 Task: Open Card Card0000000387 in Board Board0000000097 in Workspace WS0000000033 in Trello. Add Member carxxstreet791@gmail.com to Card Card0000000387 in Board Board0000000097 in Workspace WS0000000033 in Trello. Add Orange Label titled Label0000000387 to Card Card0000000387 in Board Board0000000097 in Workspace WS0000000033 in Trello. Add Checklist CL0000000387 to Card Card0000000387 in Board Board0000000097 in Workspace WS0000000033 in Trello. Add Dates with Start Date as Jun 01 2023 and Due Date as Jun 30 2023 to Card Card0000000387 in Board Board0000000097 in Workspace WS0000000033 in Trello
Action: Mouse moved to (320, 442)
Screenshot: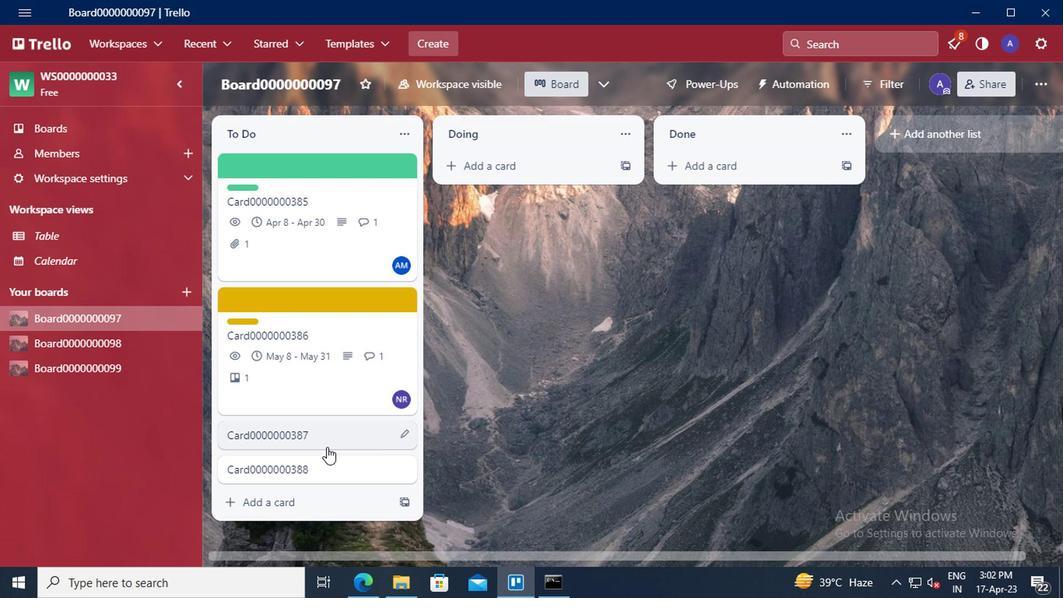 
Action: Mouse pressed left at (320, 442)
Screenshot: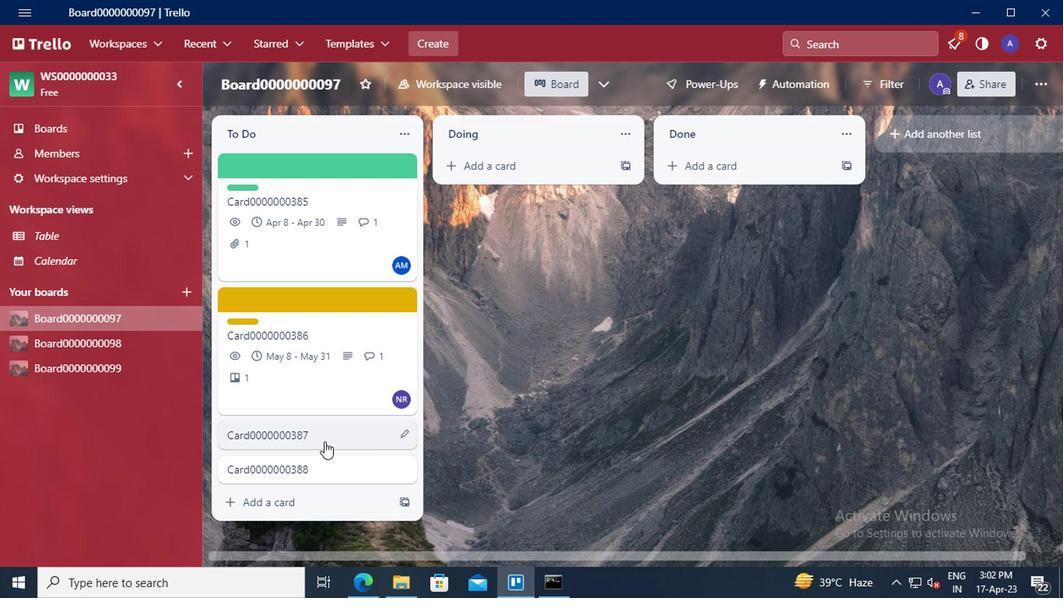 
Action: Mouse moved to (720, 136)
Screenshot: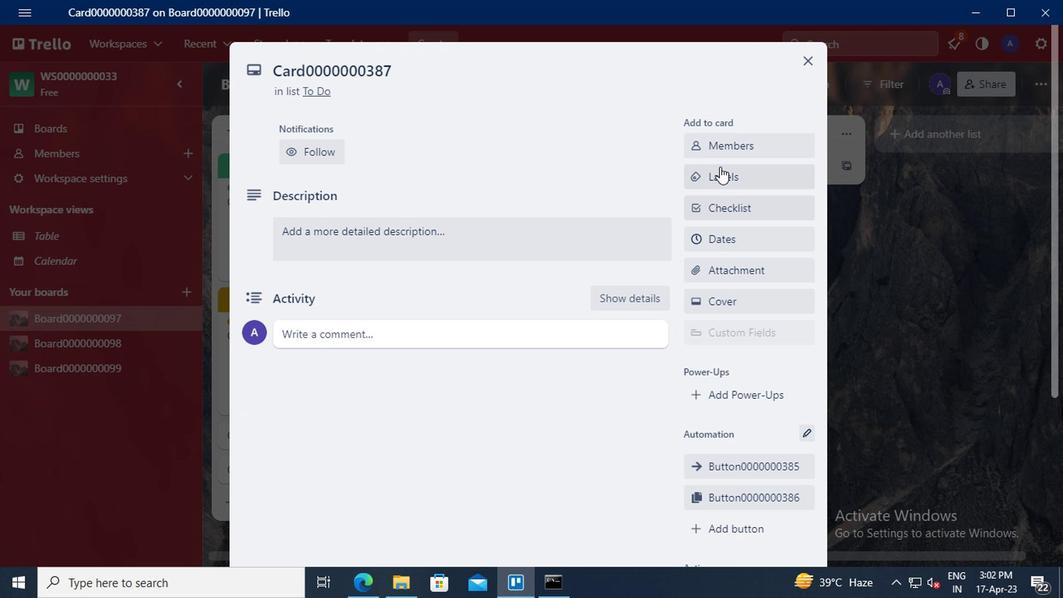 
Action: Mouse pressed left at (720, 136)
Screenshot: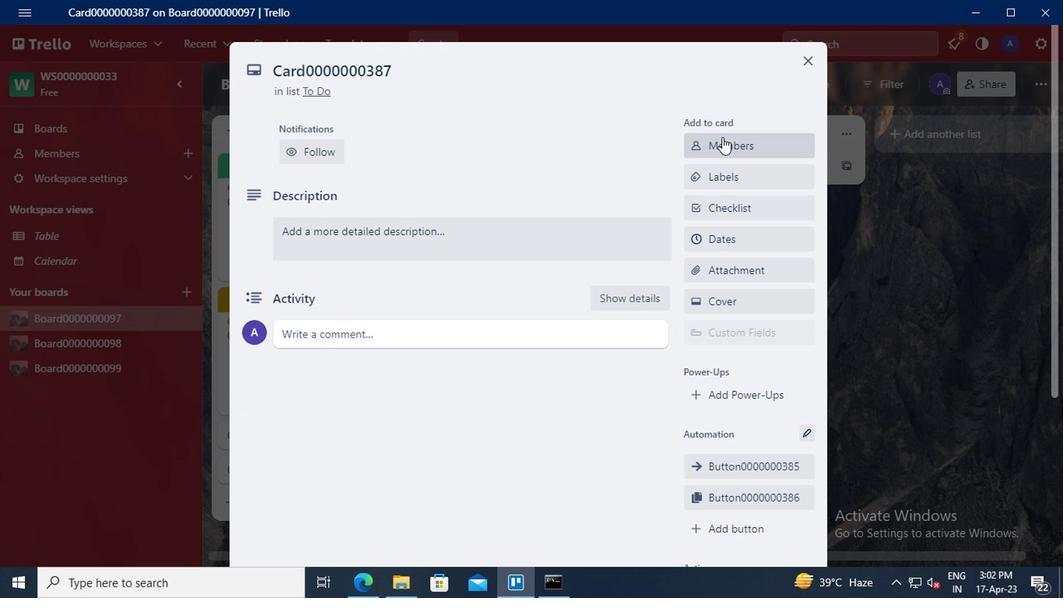 
Action: Mouse moved to (731, 214)
Screenshot: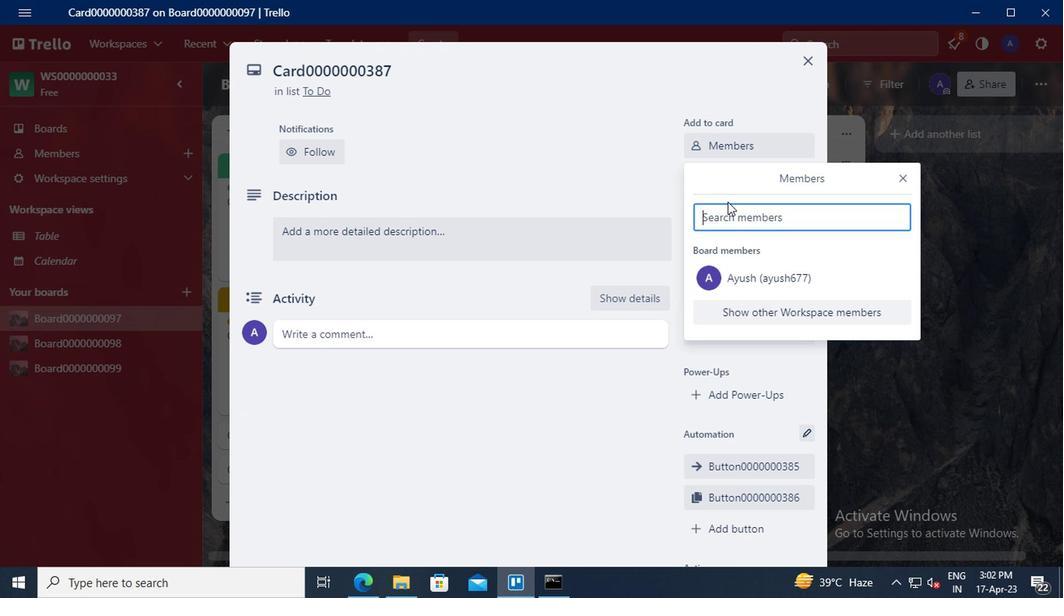 
Action: Mouse pressed left at (731, 214)
Screenshot: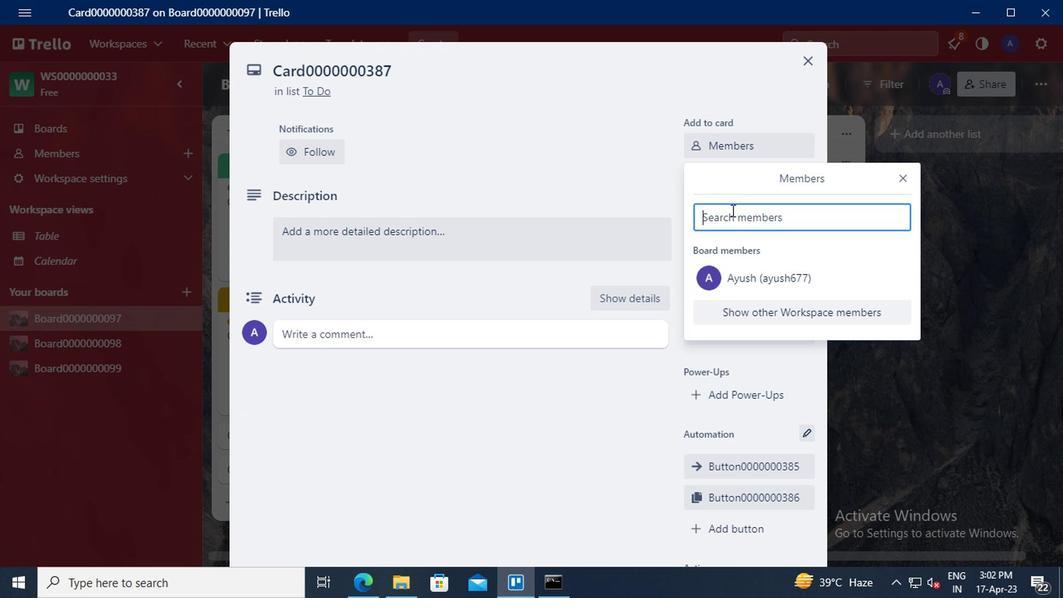 
Action: Key pressed carxxstreet791<Key.shift>@GMAIL.COM
Screenshot: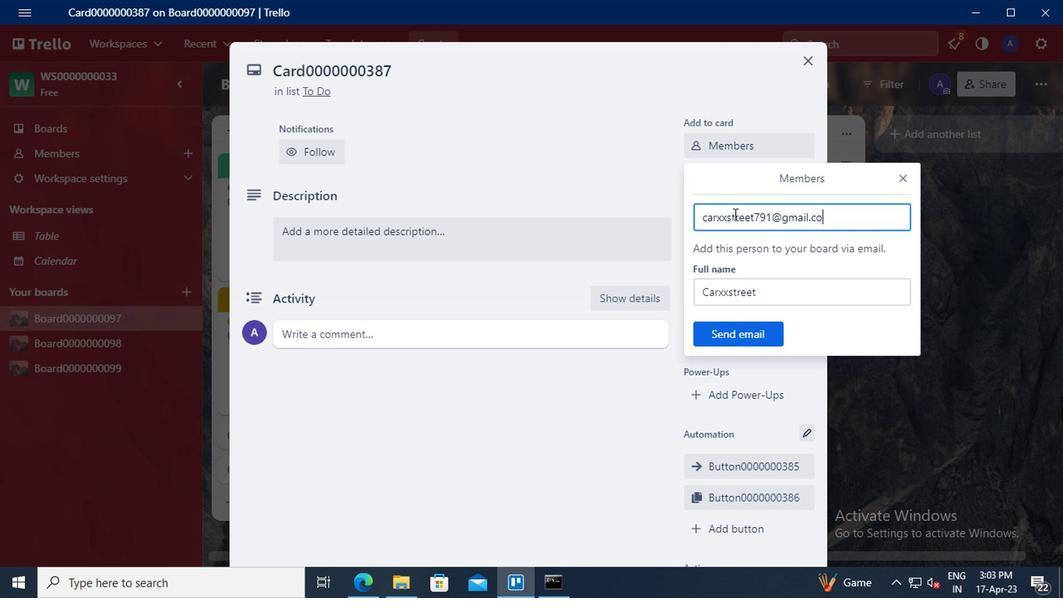 
Action: Mouse moved to (738, 331)
Screenshot: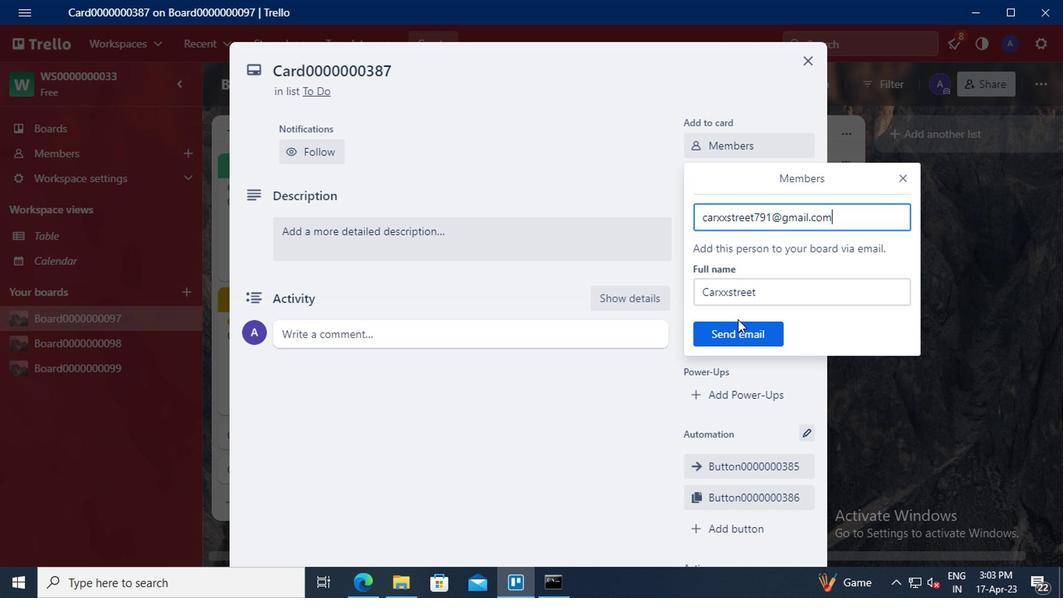 
Action: Mouse pressed left at (738, 331)
Screenshot: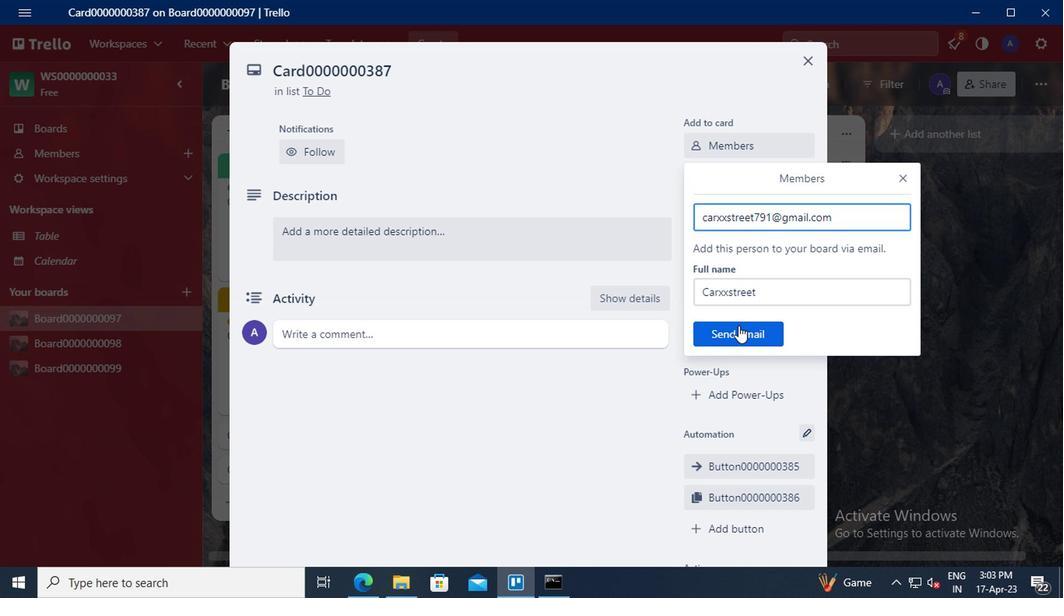 
Action: Mouse moved to (740, 178)
Screenshot: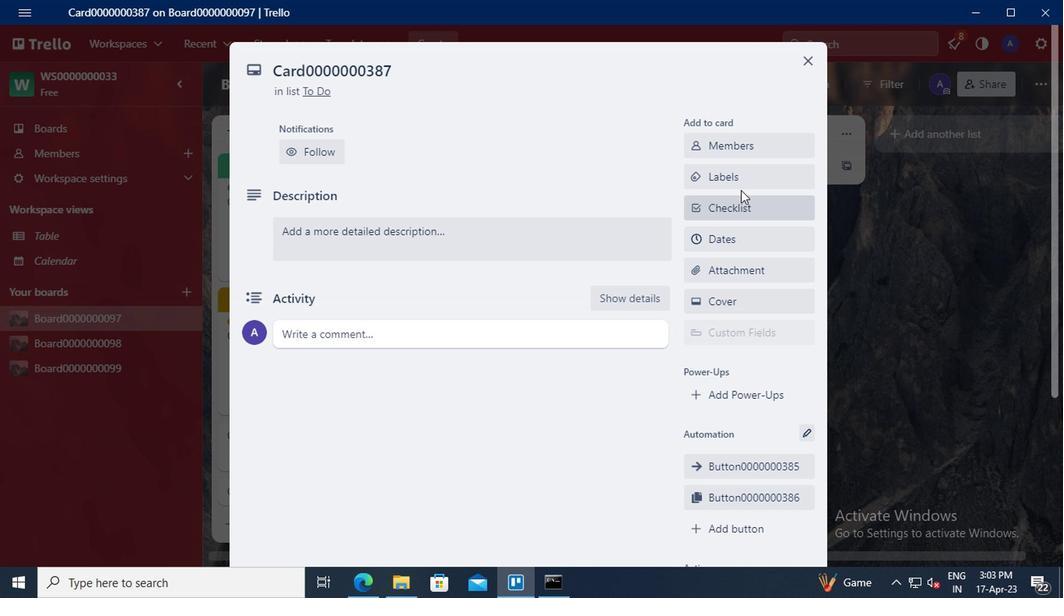 
Action: Mouse pressed left at (740, 178)
Screenshot: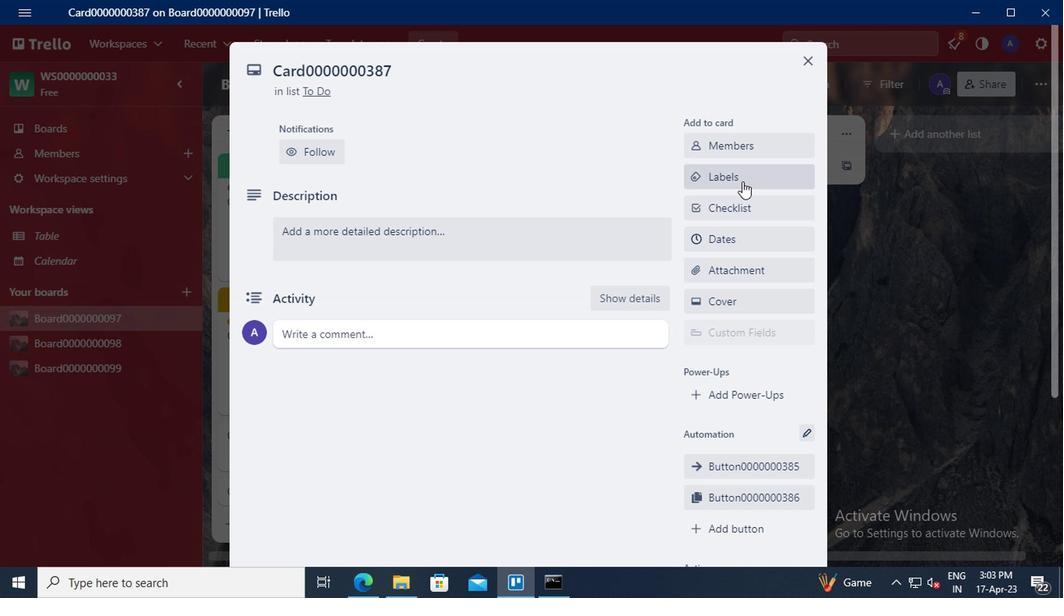 
Action: Mouse moved to (800, 410)
Screenshot: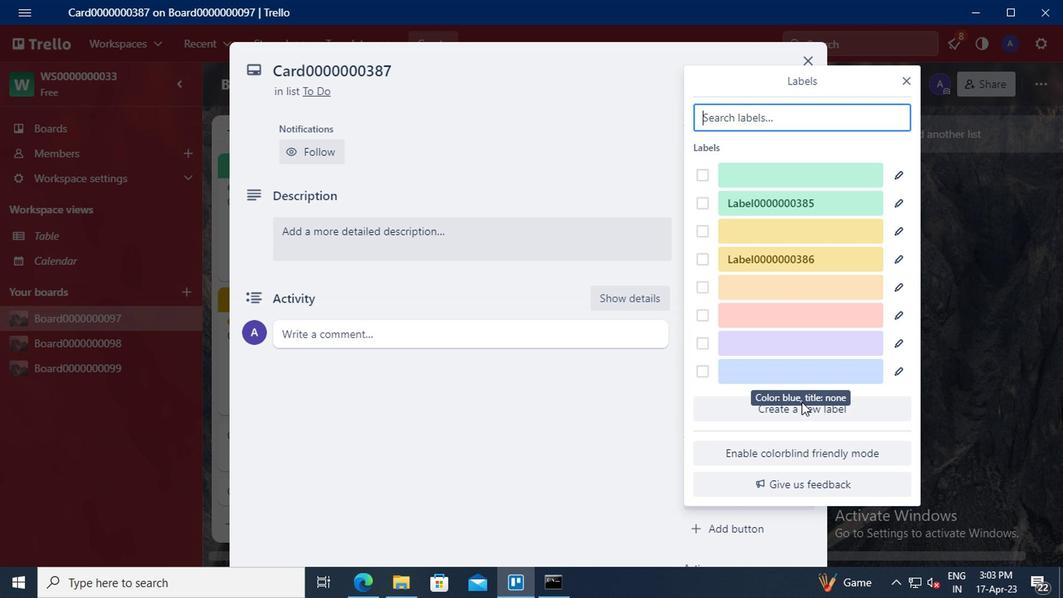 
Action: Mouse pressed left at (800, 410)
Screenshot: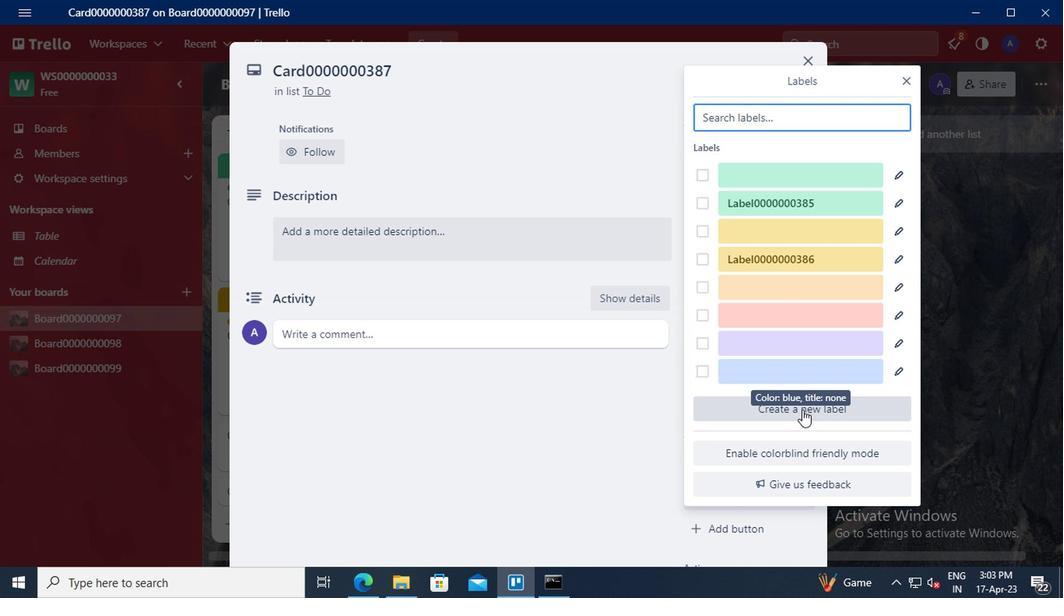 
Action: Mouse moved to (754, 226)
Screenshot: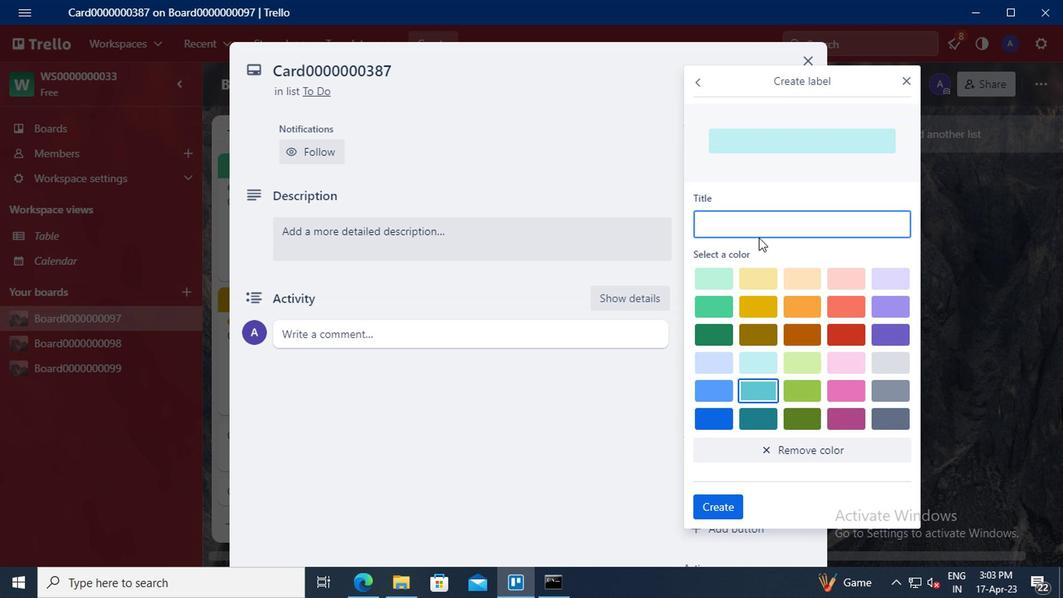 
Action: Mouse pressed left at (754, 226)
Screenshot: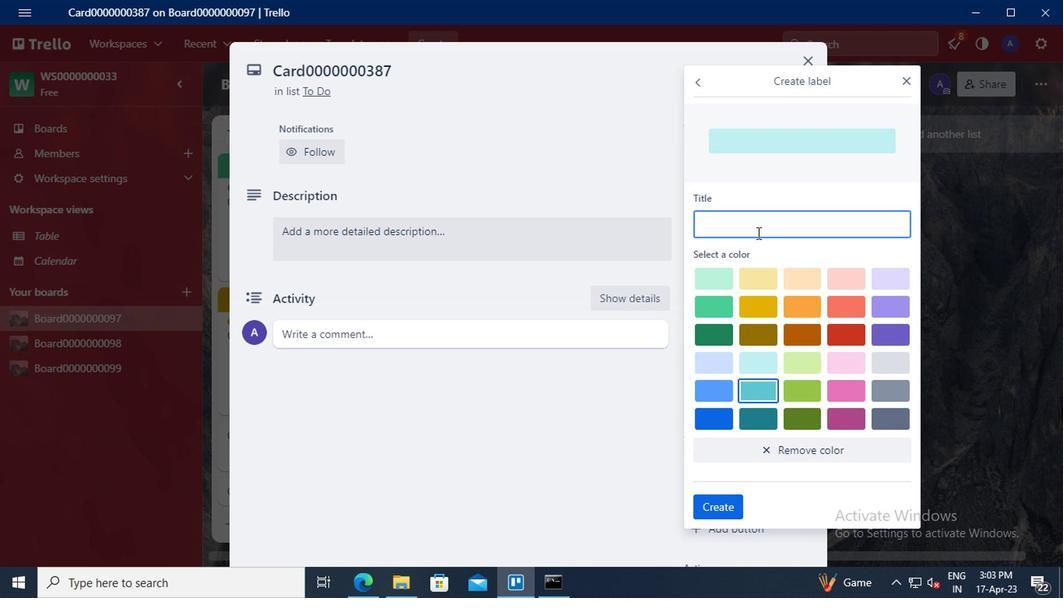 
Action: Key pressed <Key.shift>LABEL0000000387
Screenshot: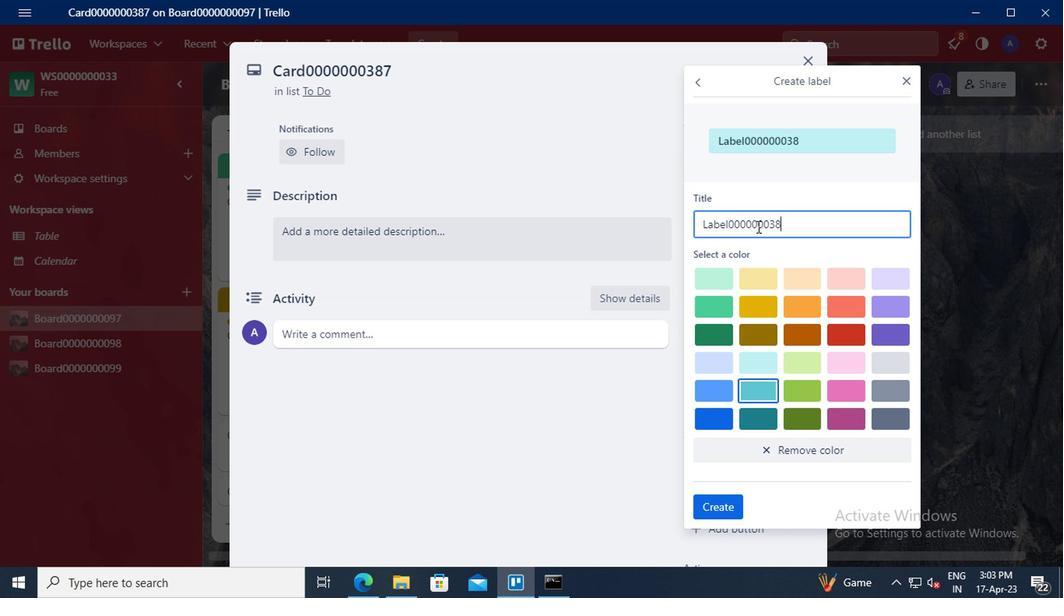 
Action: Mouse moved to (804, 305)
Screenshot: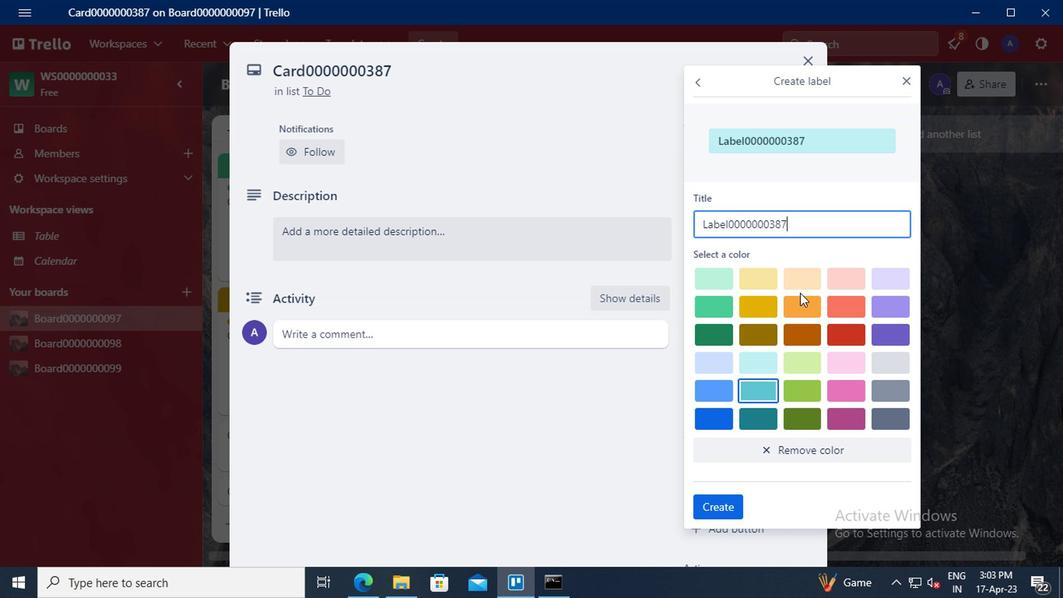 
Action: Mouse pressed left at (804, 305)
Screenshot: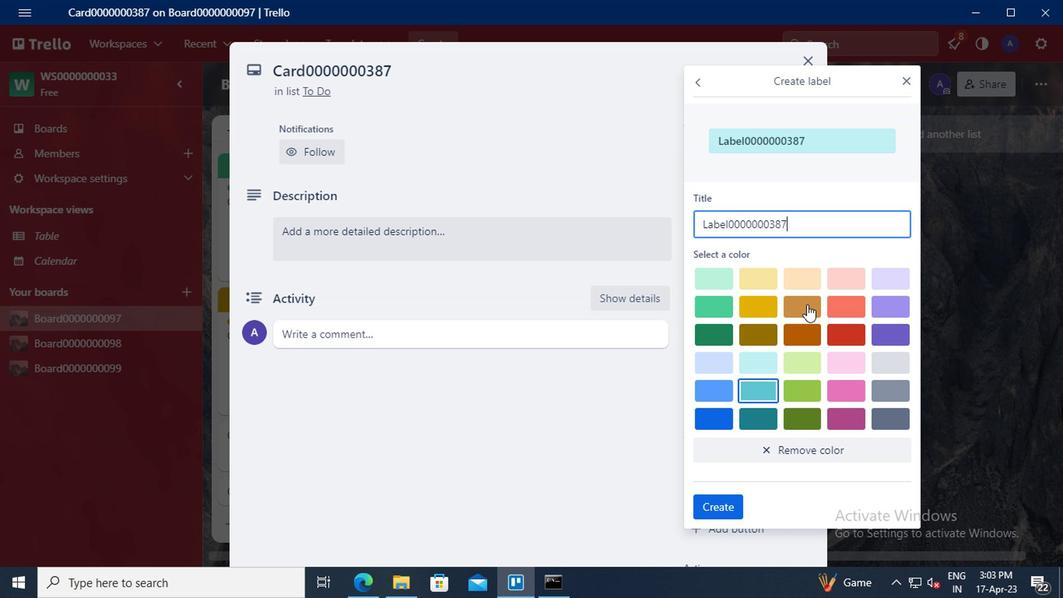 
Action: Mouse moved to (722, 506)
Screenshot: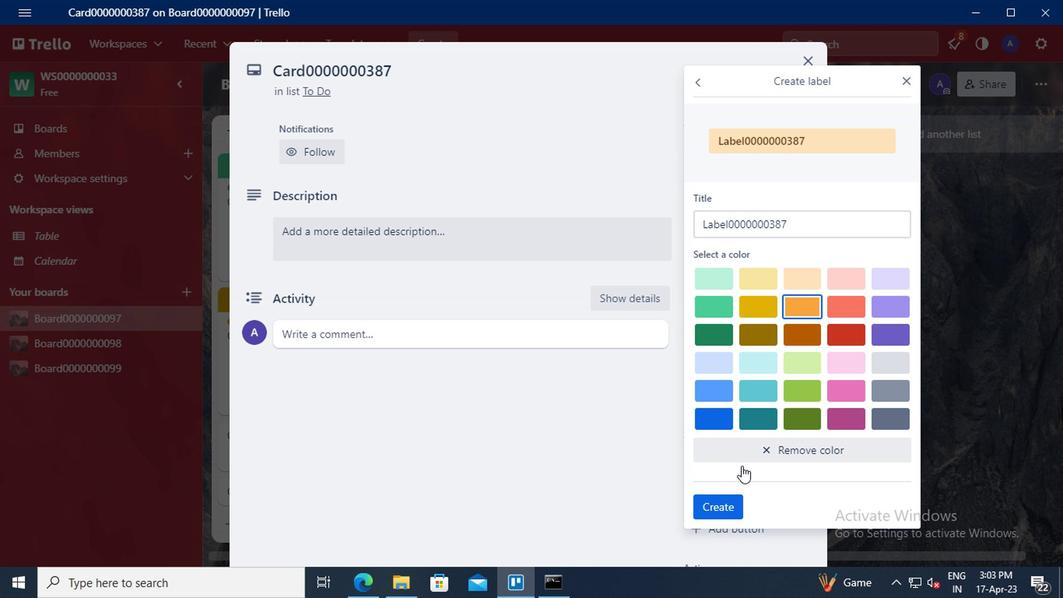 
Action: Mouse pressed left at (722, 506)
Screenshot: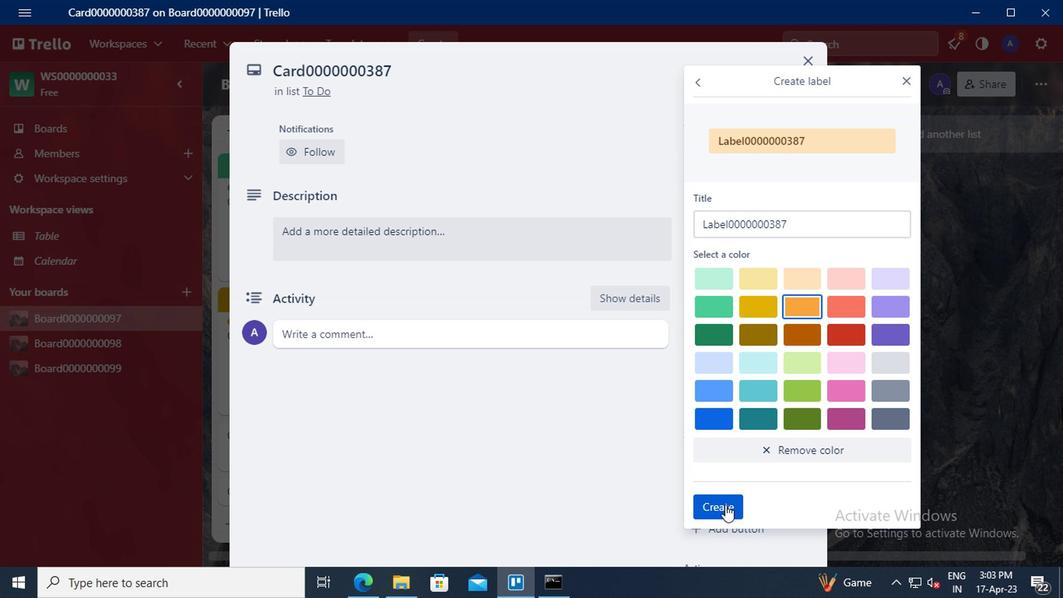 
Action: Mouse moved to (905, 83)
Screenshot: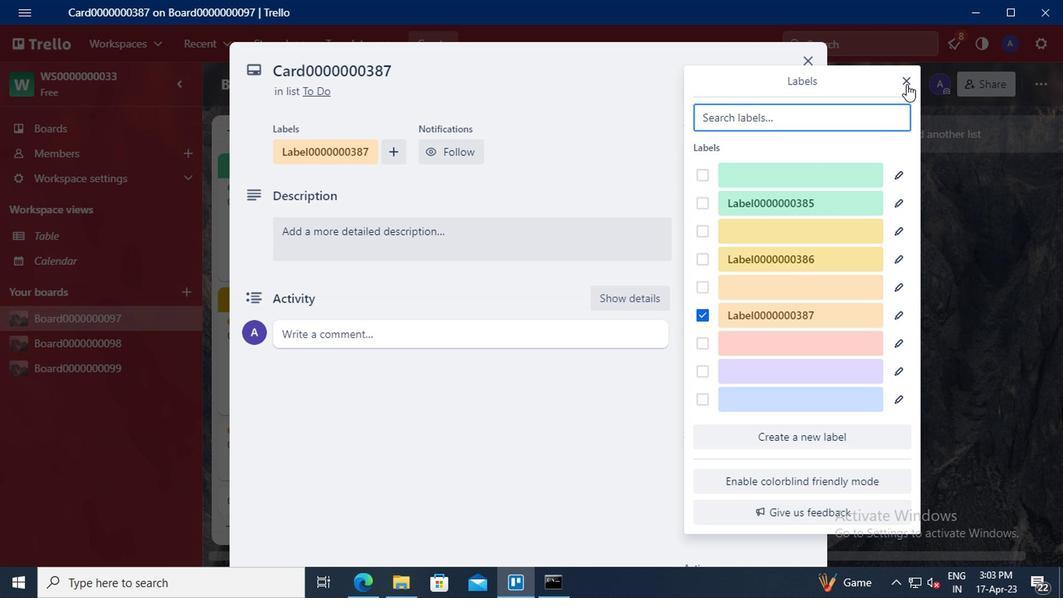 
Action: Mouse pressed left at (905, 83)
Screenshot: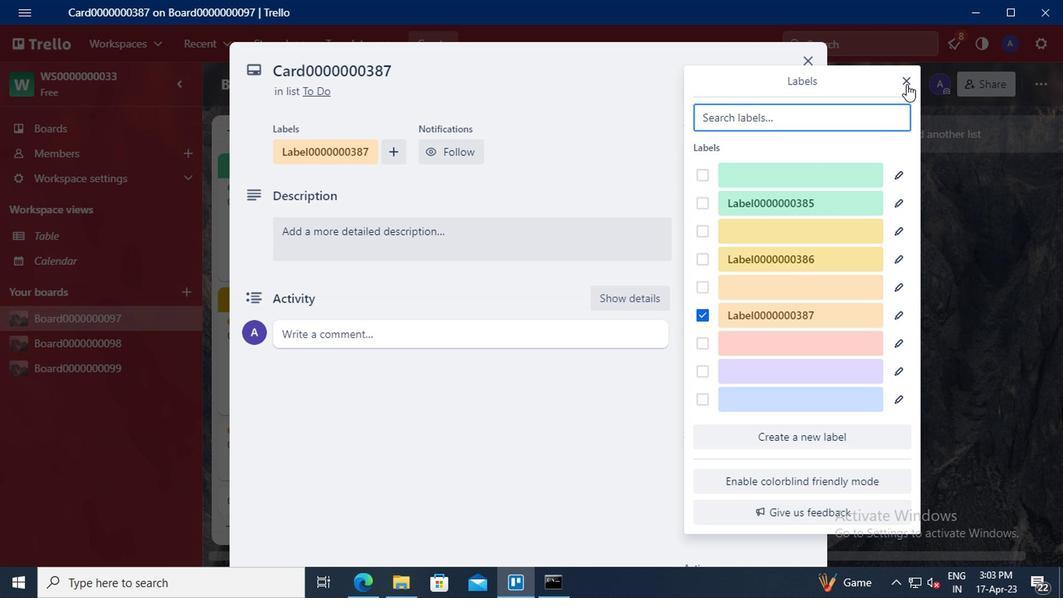 
Action: Mouse moved to (762, 203)
Screenshot: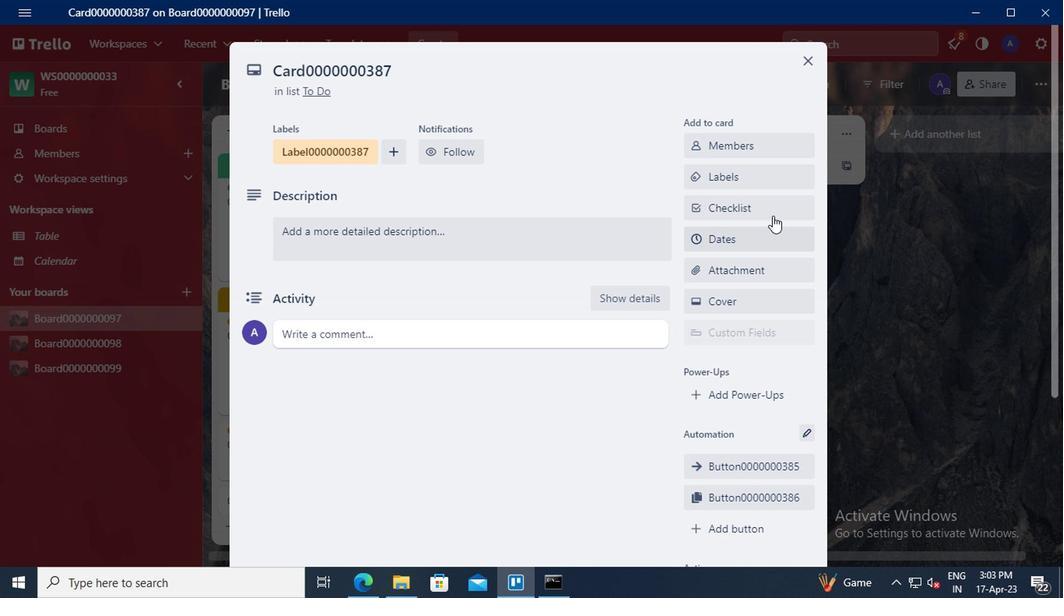 
Action: Mouse pressed left at (762, 203)
Screenshot: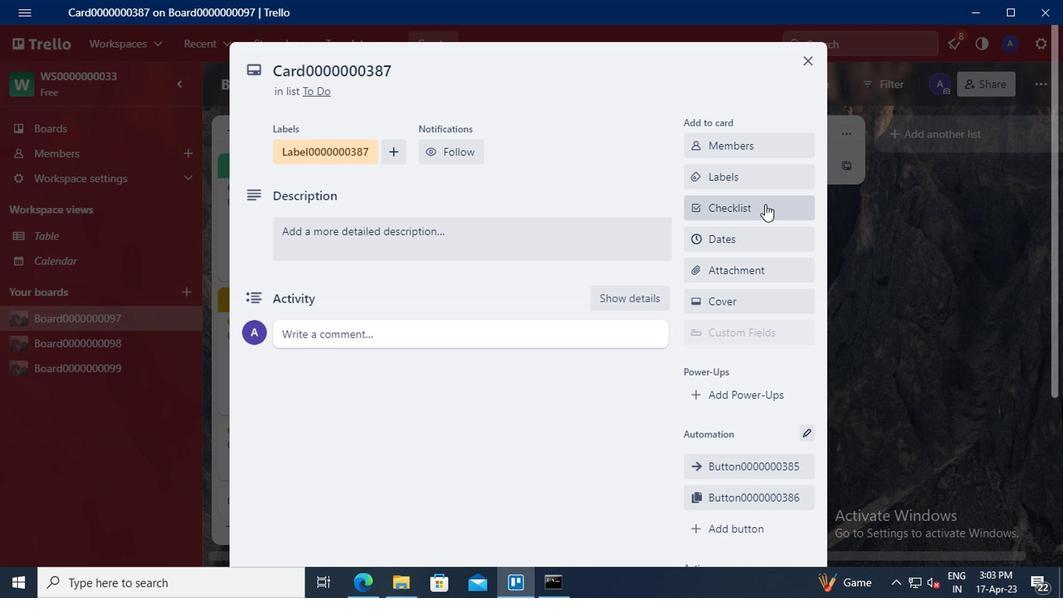 
Action: Key pressed <Key.delete><Key.shift>CL0000000387
Screenshot: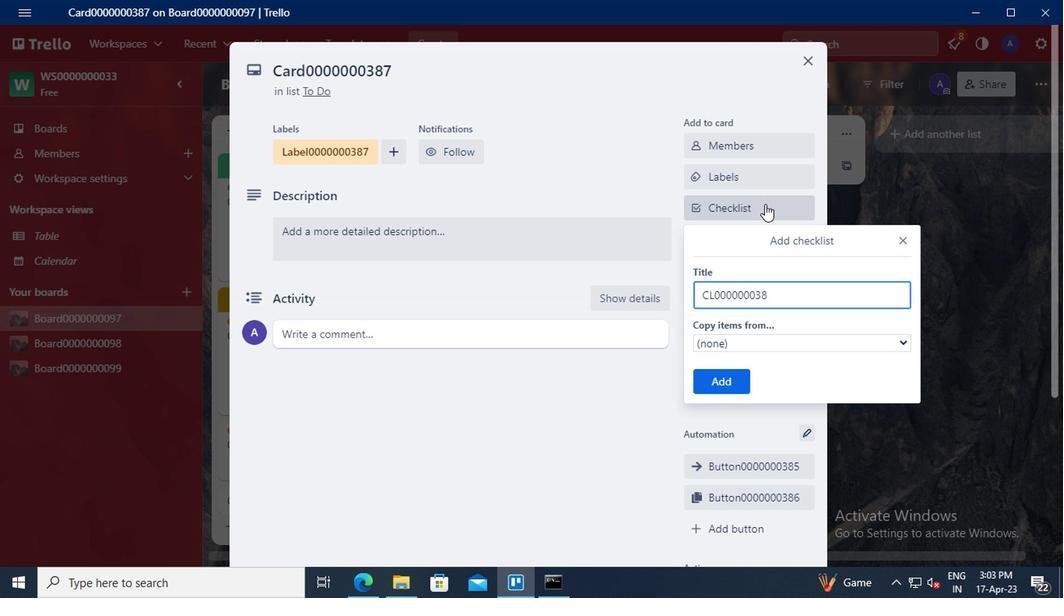 
Action: Mouse moved to (729, 375)
Screenshot: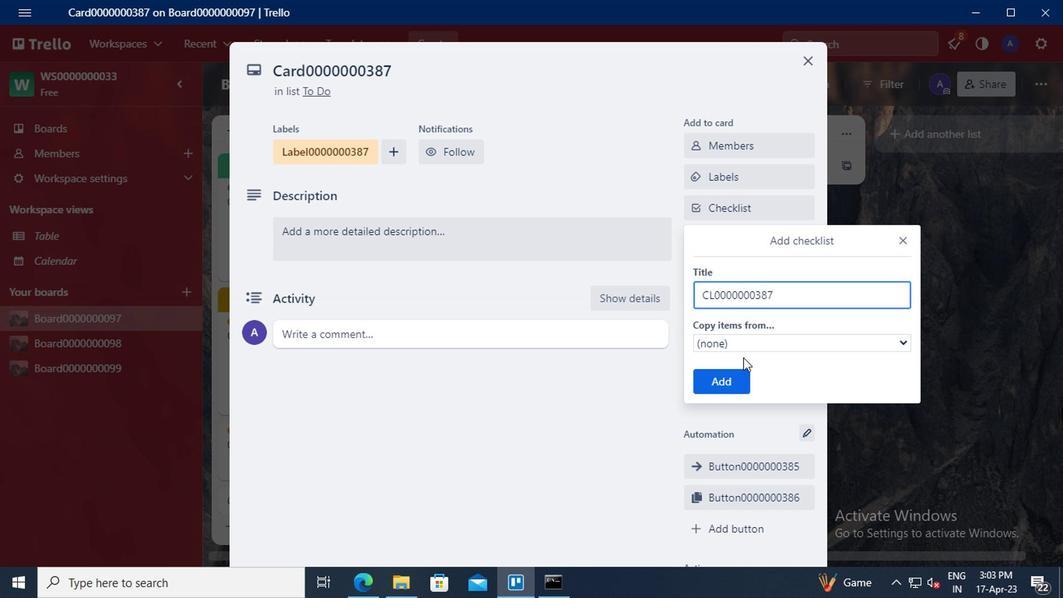 
Action: Mouse pressed left at (729, 375)
Screenshot: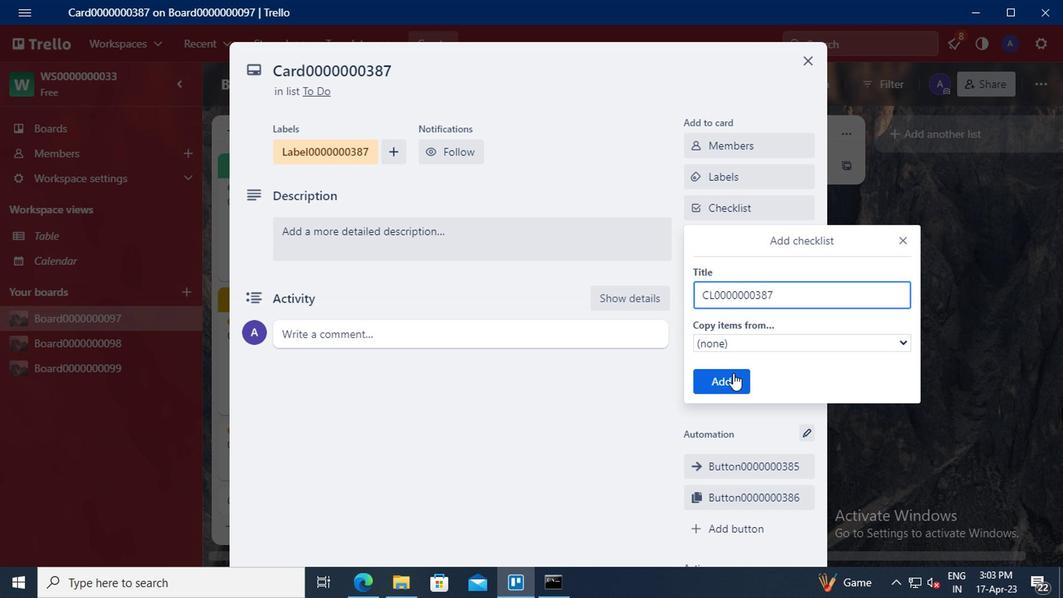 
Action: Mouse moved to (737, 234)
Screenshot: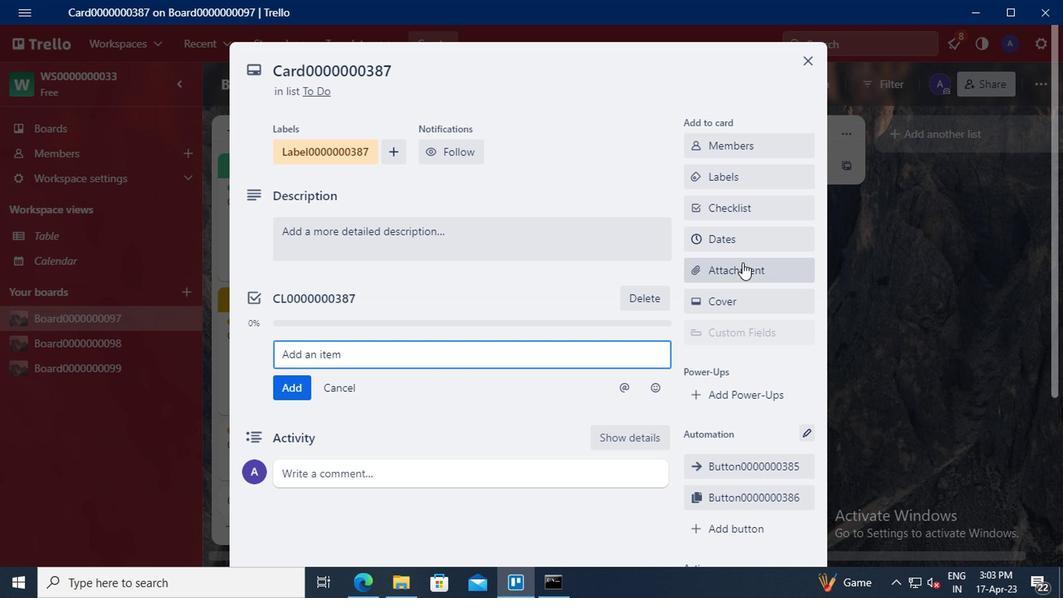
Action: Mouse pressed left at (737, 234)
Screenshot: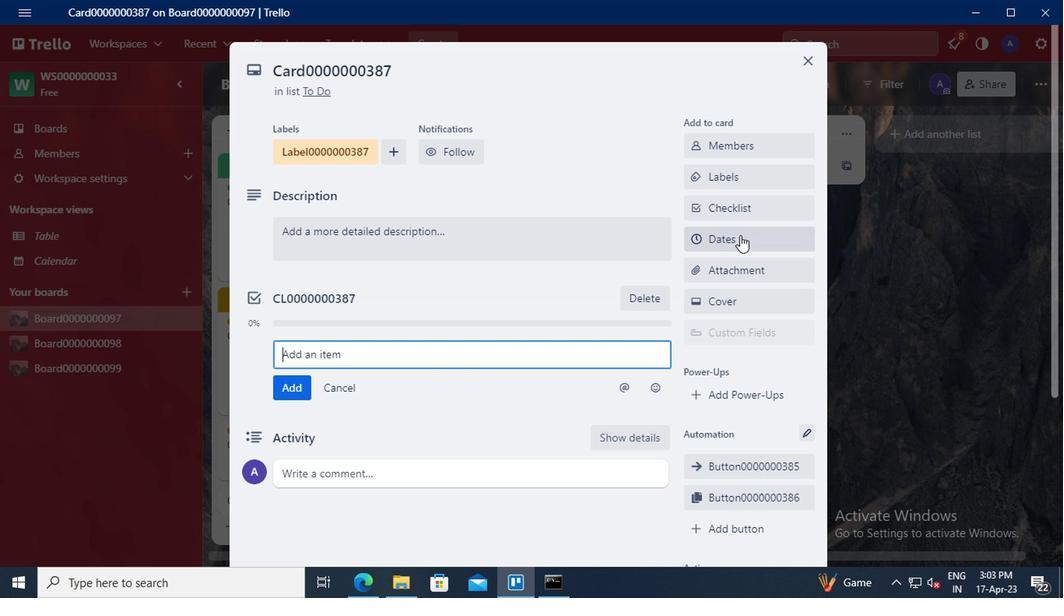 
Action: Mouse moved to (699, 360)
Screenshot: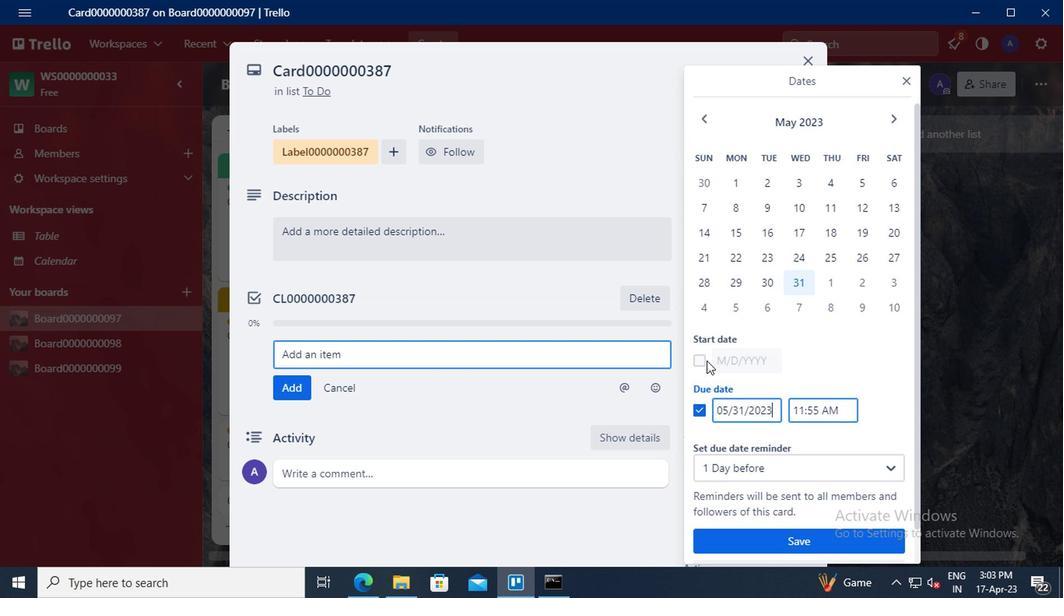
Action: Mouse pressed left at (699, 360)
Screenshot: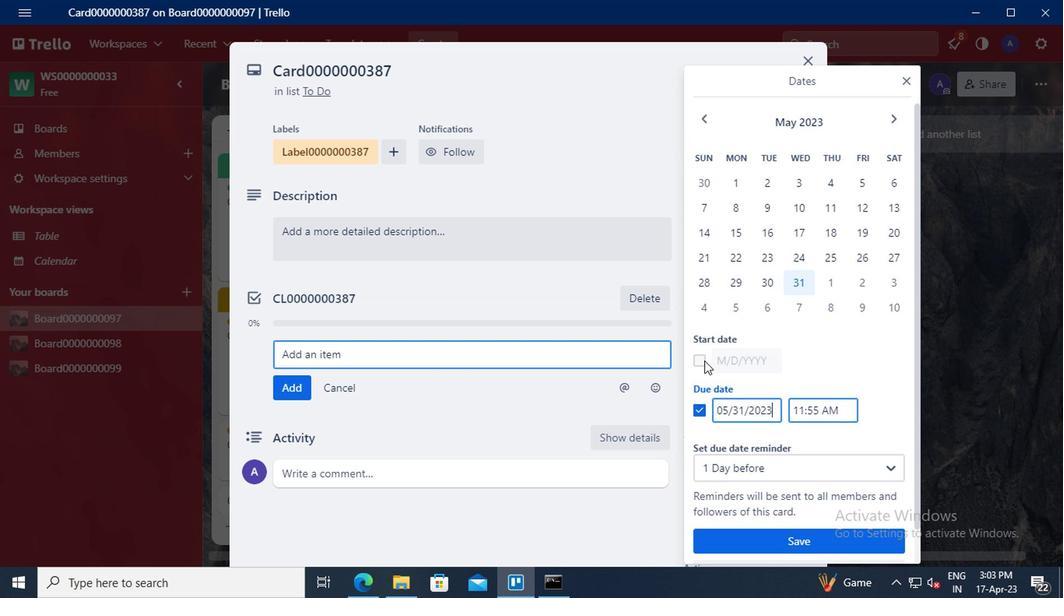 
Action: Mouse moved to (739, 360)
Screenshot: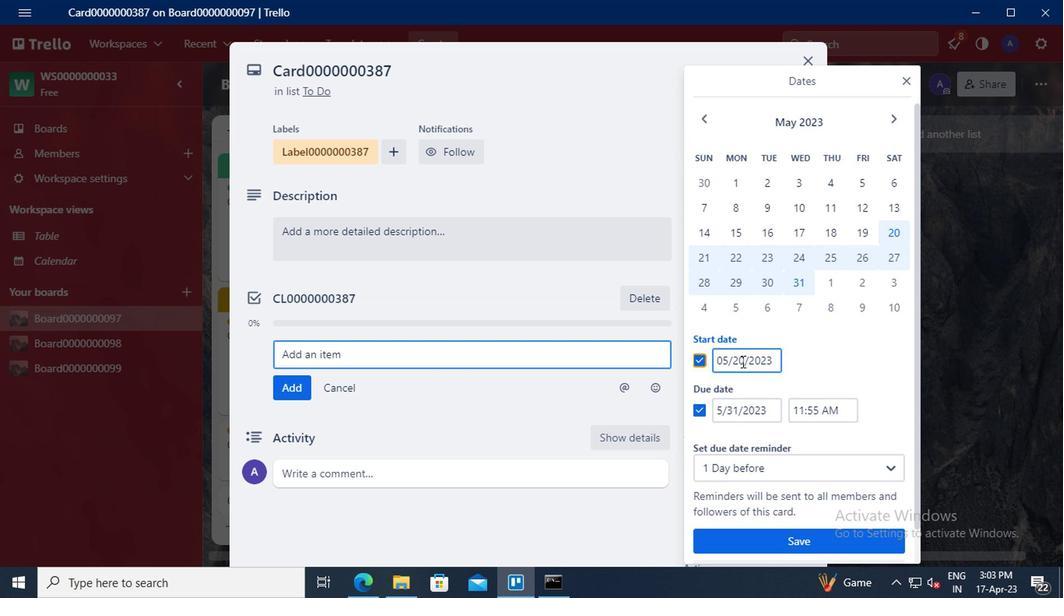 
Action: Mouse pressed left at (739, 360)
Screenshot: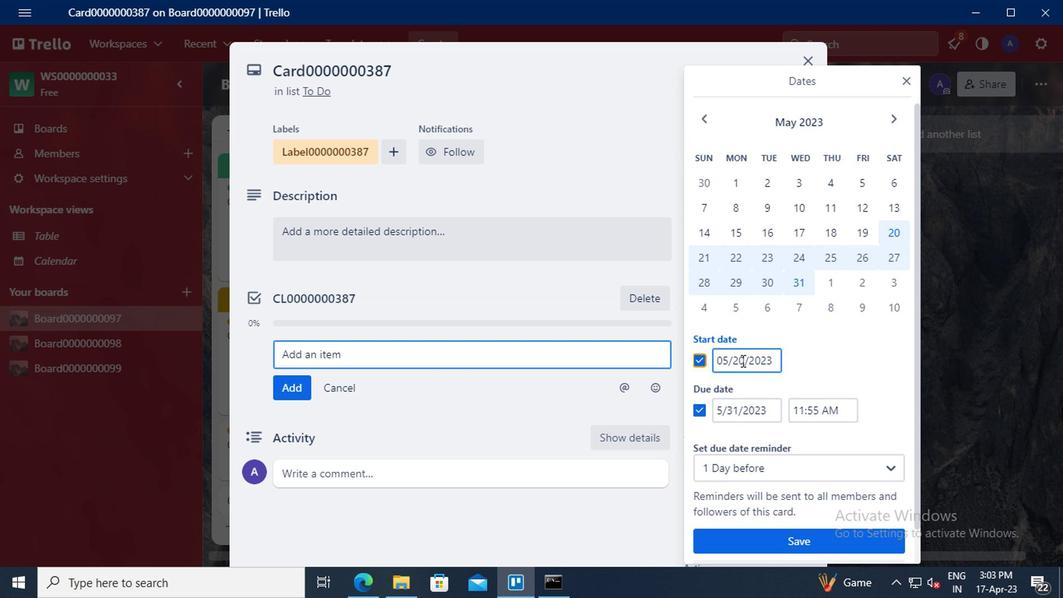 
Action: Mouse moved to (758, 337)
Screenshot: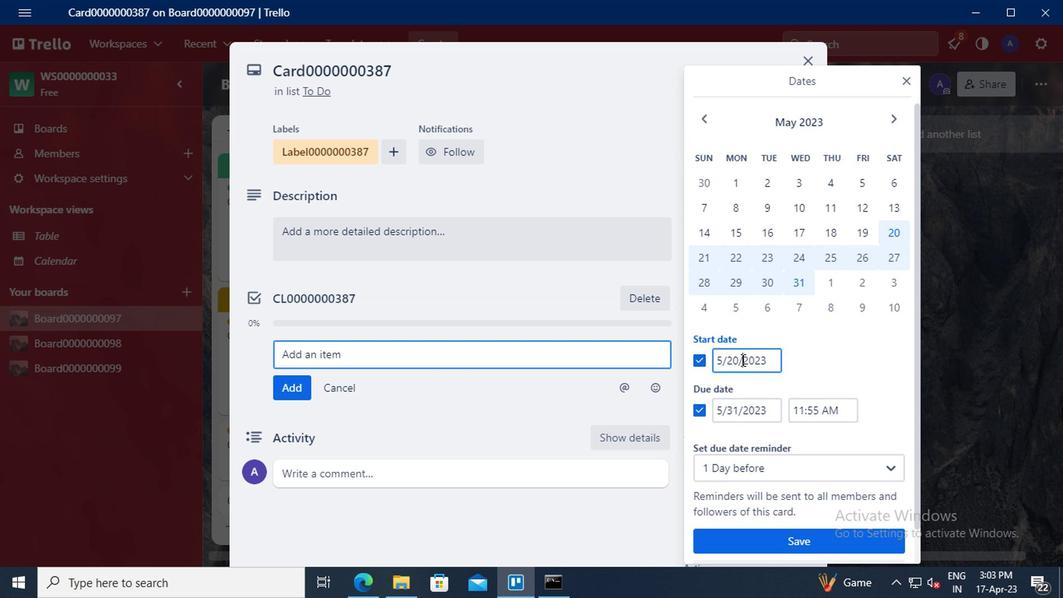 
Action: Key pressed <Key.left><Key.backspace><Key.backspace>1<Key.left><Key.left><Key.backspace>6
Screenshot: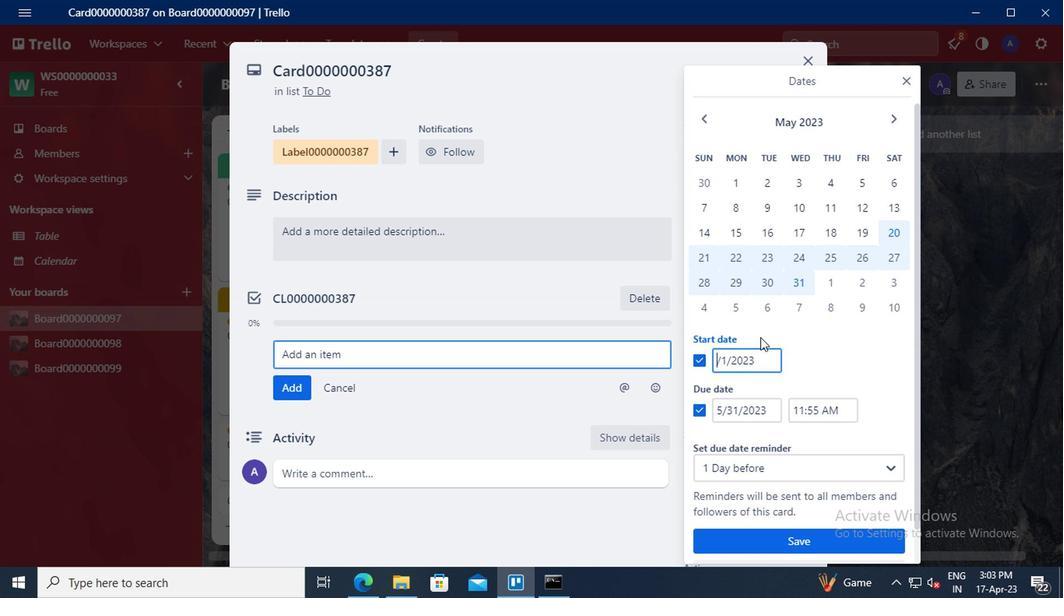 
Action: Mouse moved to (737, 407)
Screenshot: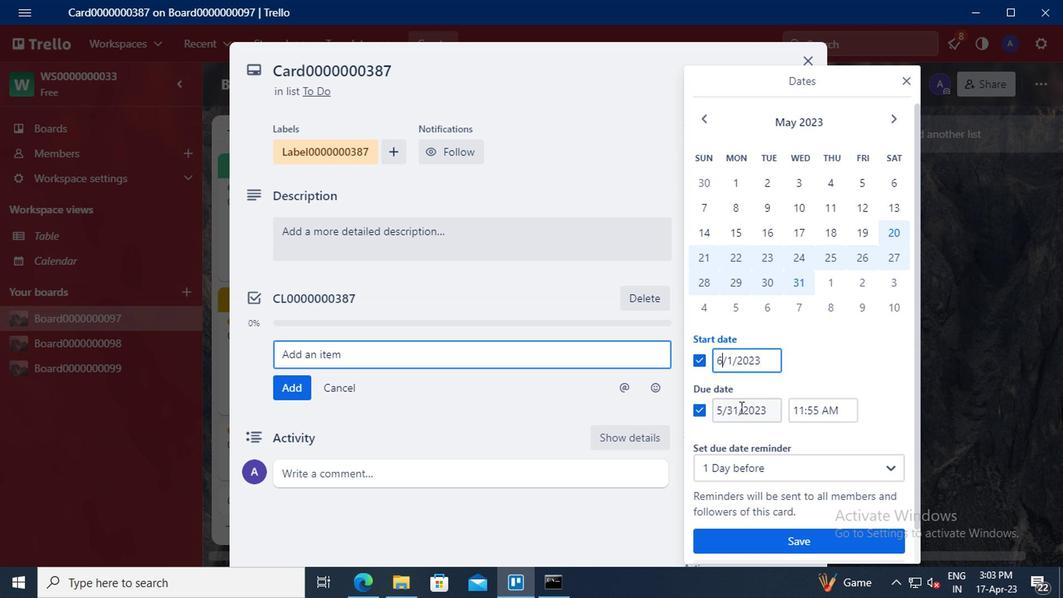 
Action: Mouse pressed left at (737, 407)
Screenshot: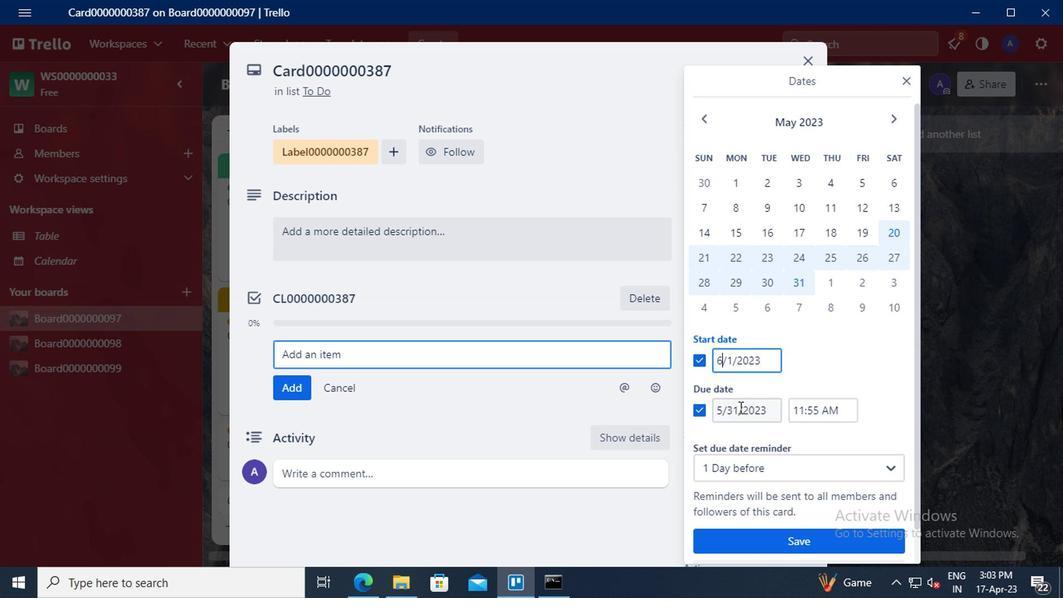 
Action: Mouse moved to (752, 365)
Screenshot: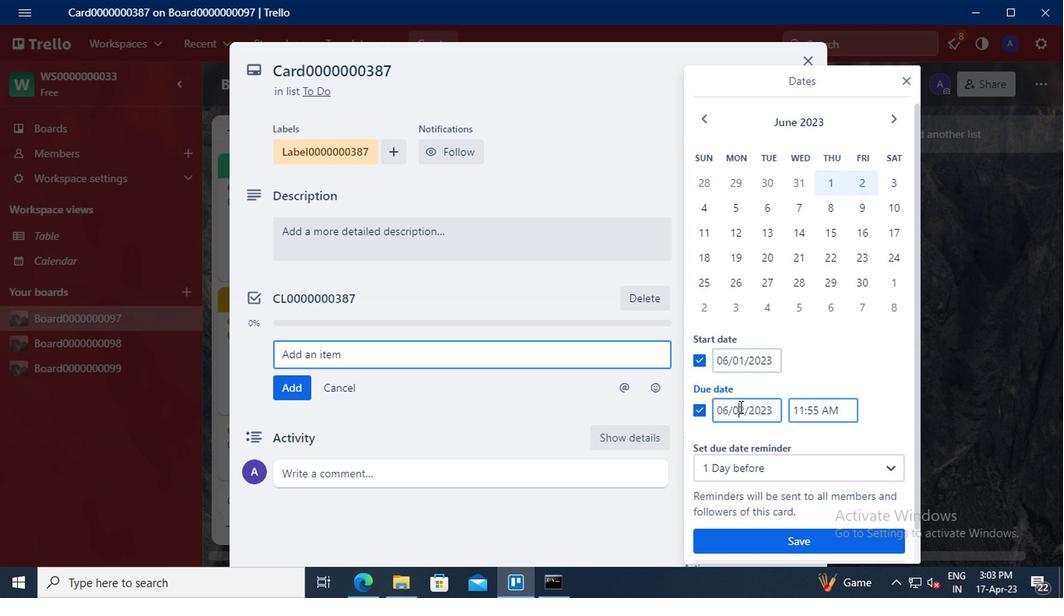 
Action: Key pressed <Key.backspace><Key.delete>30
Screenshot: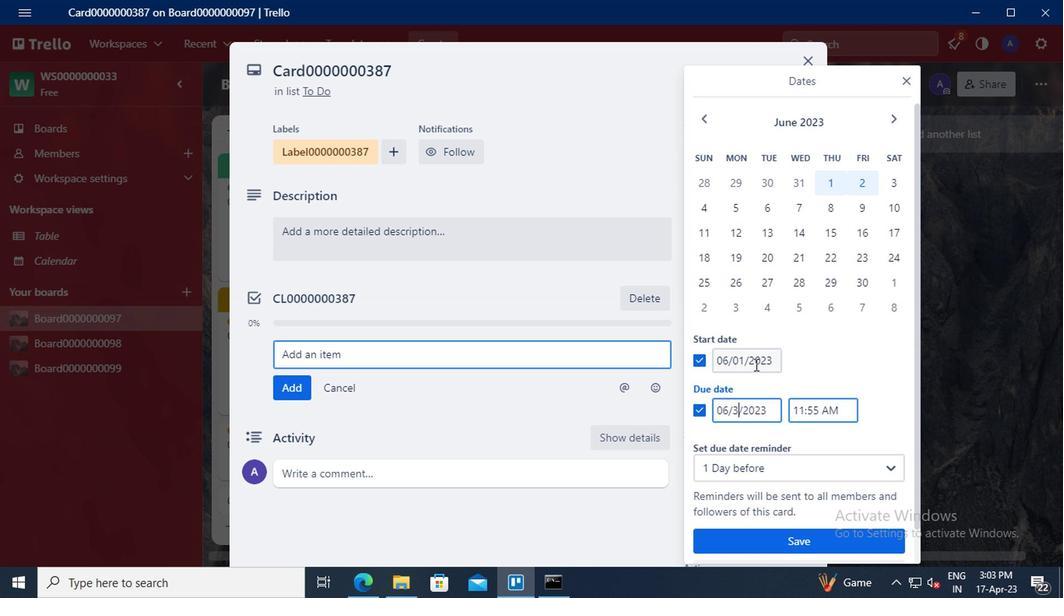 
Action: Mouse moved to (753, 540)
Screenshot: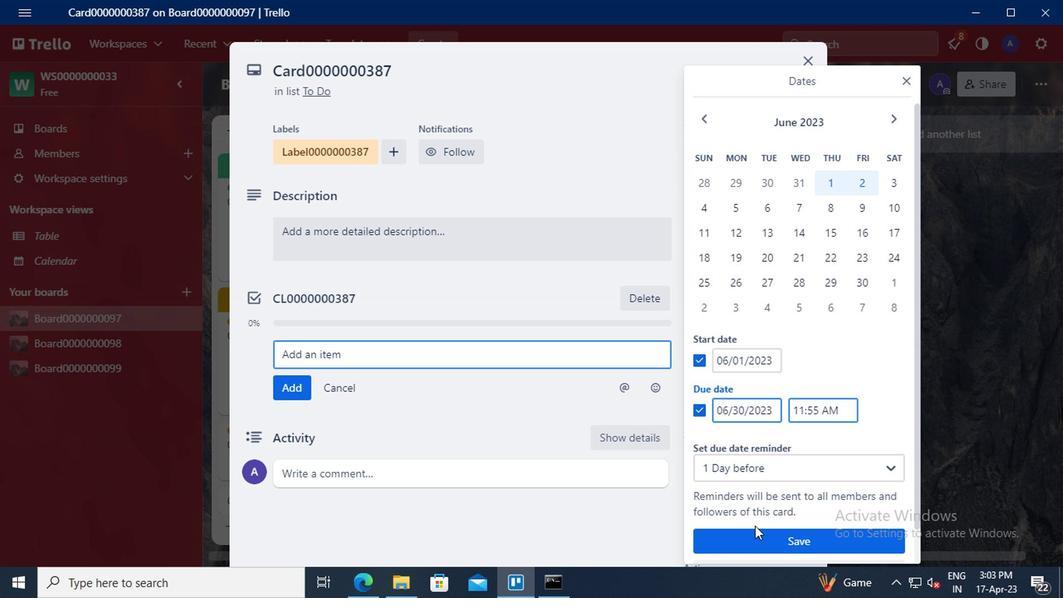 
Action: Mouse pressed left at (753, 540)
Screenshot: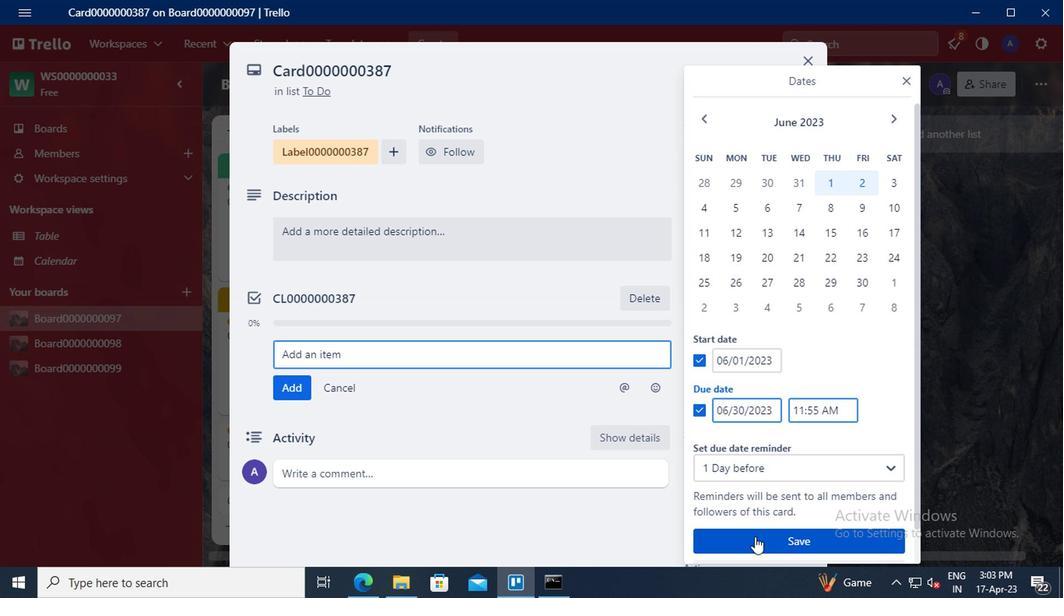
